 Task: Open user snippets of go.
Action: Mouse moved to (20, 619)
Screenshot: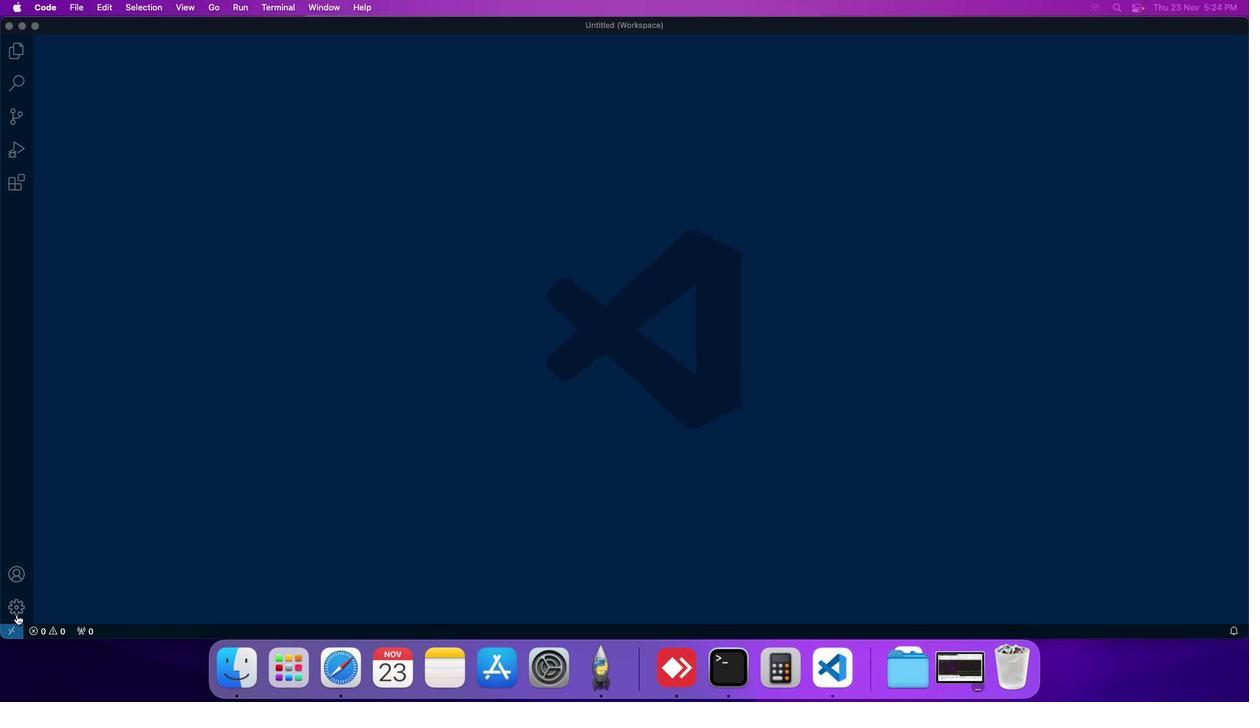 
Action: Mouse pressed left at (20, 619)
Screenshot: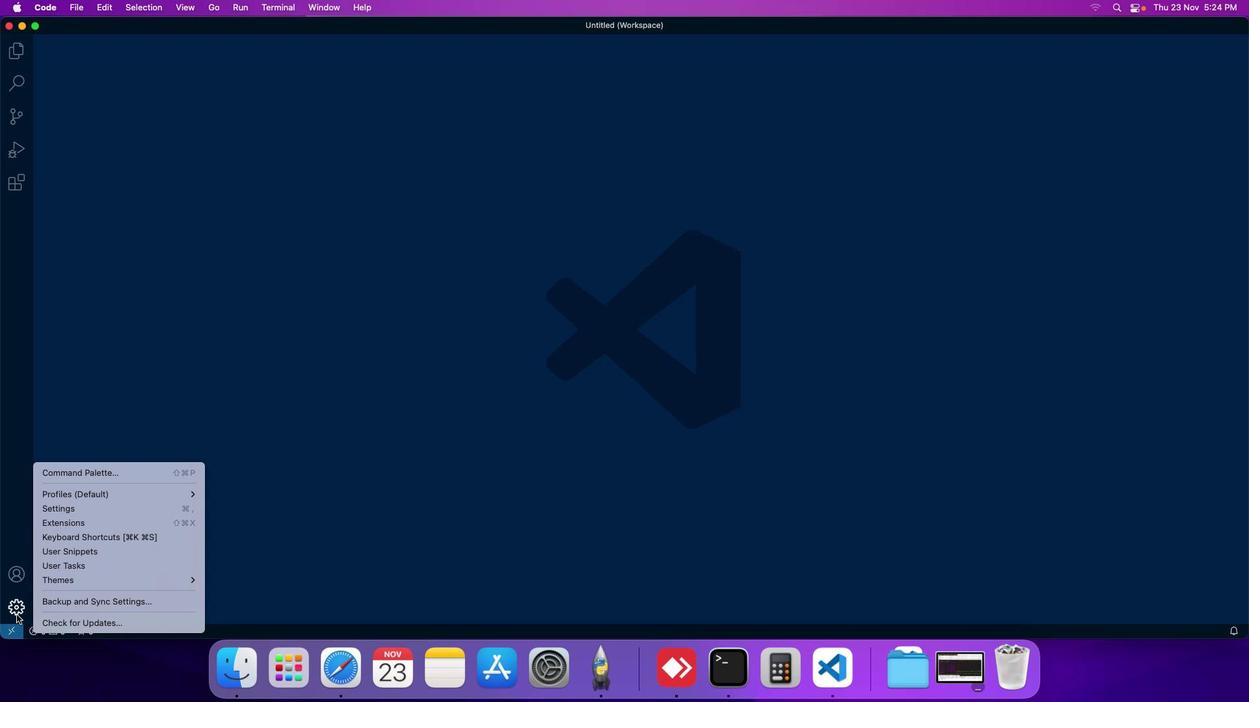 
Action: Mouse moved to (70, 551)
Screenshot: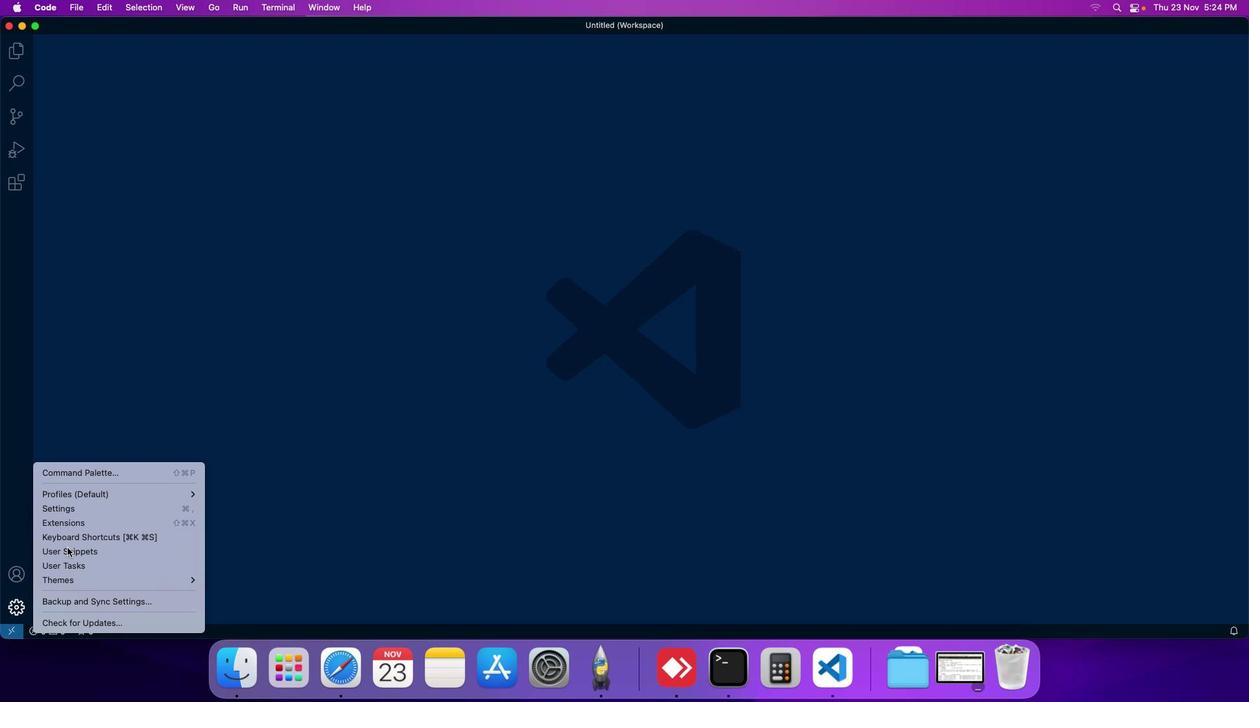 
Action: Mouse pressed left at (70, 551)
Screenshot: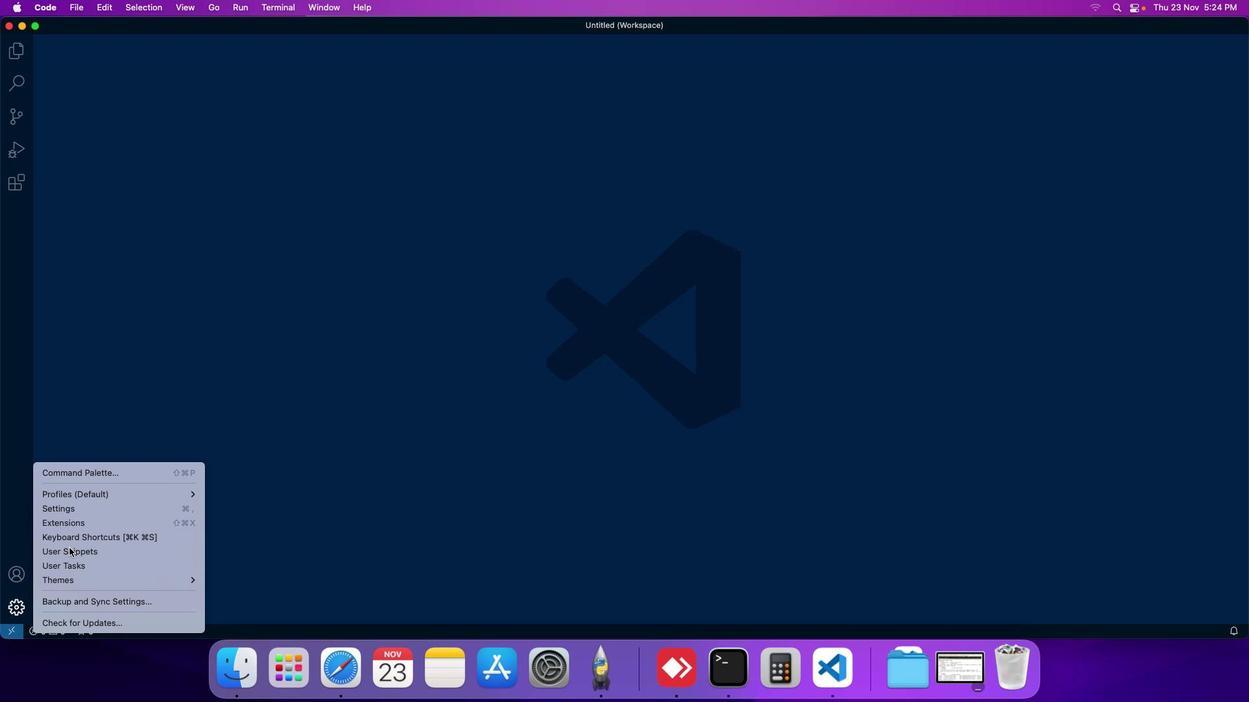
Action: Mouse moved to (461, 83)
Screenshot: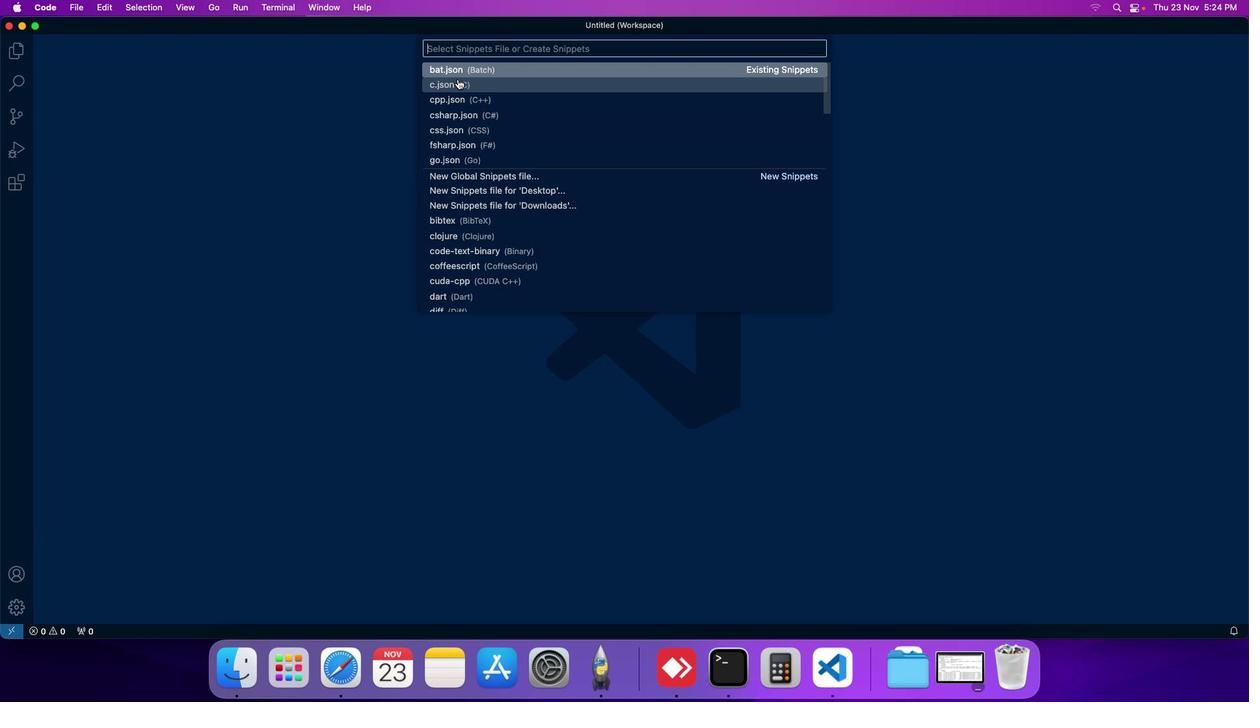 
Action: Mouse scrolled (461, 83) with delta (3, 4)
Screenshot: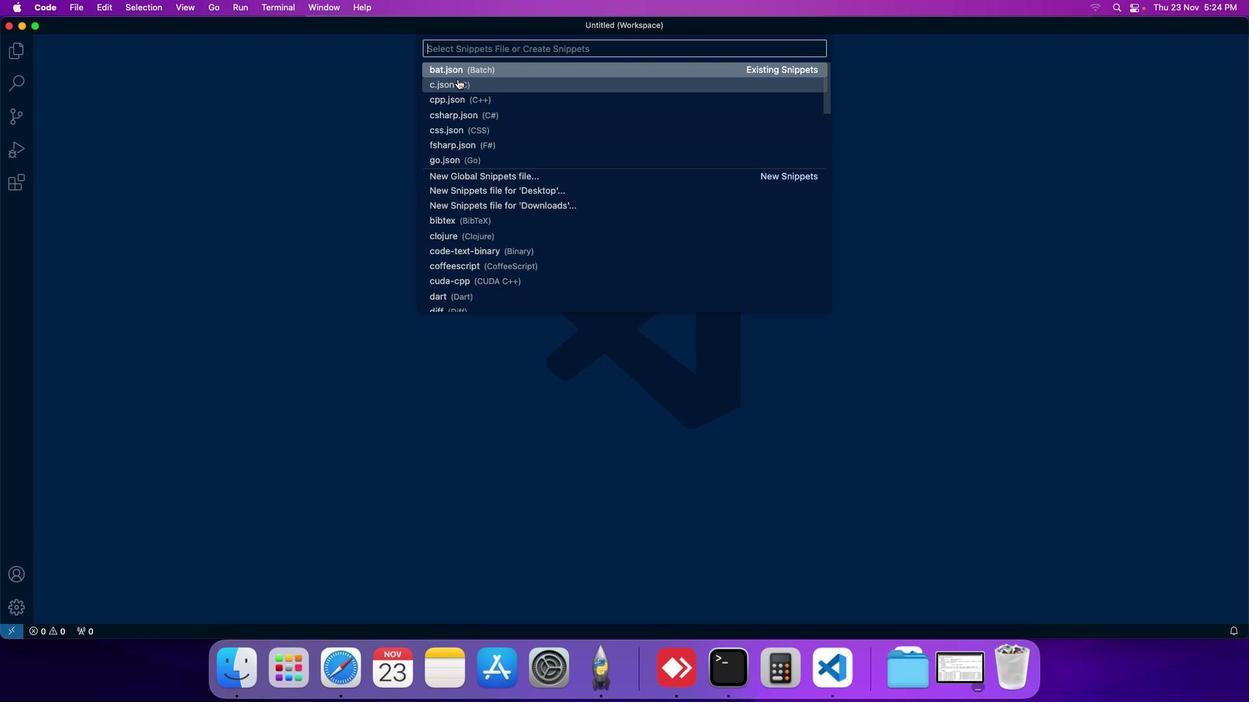 
Action: Mouse moved to (455, 167)
Screenshot: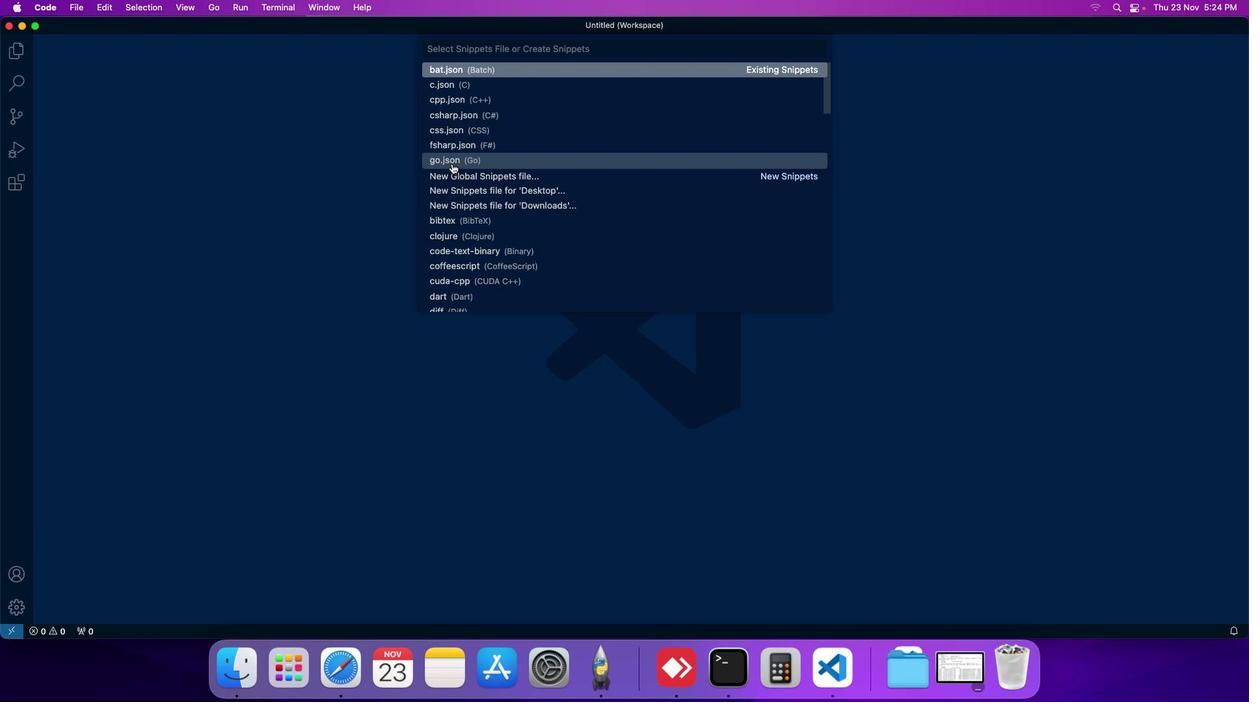 
Action: Mouse pressed left at (455, 167)
Screenshot: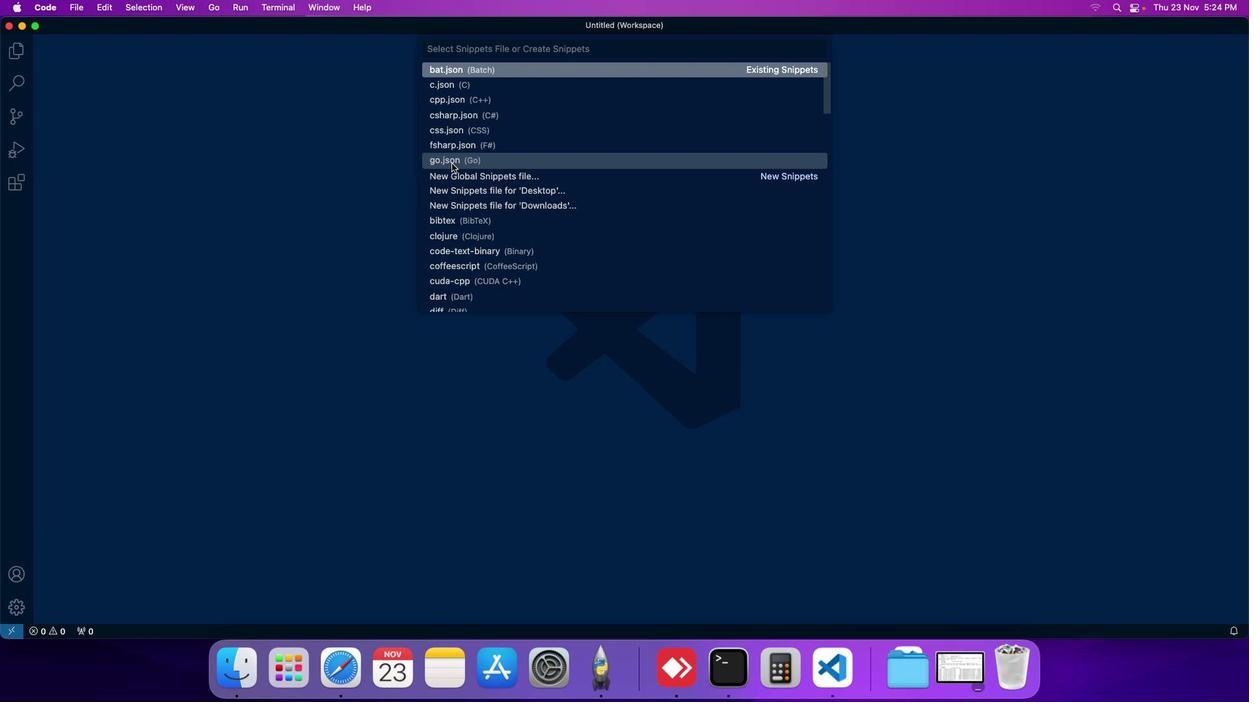 
Action: Mouse moved to (309, 245)
Screenshot: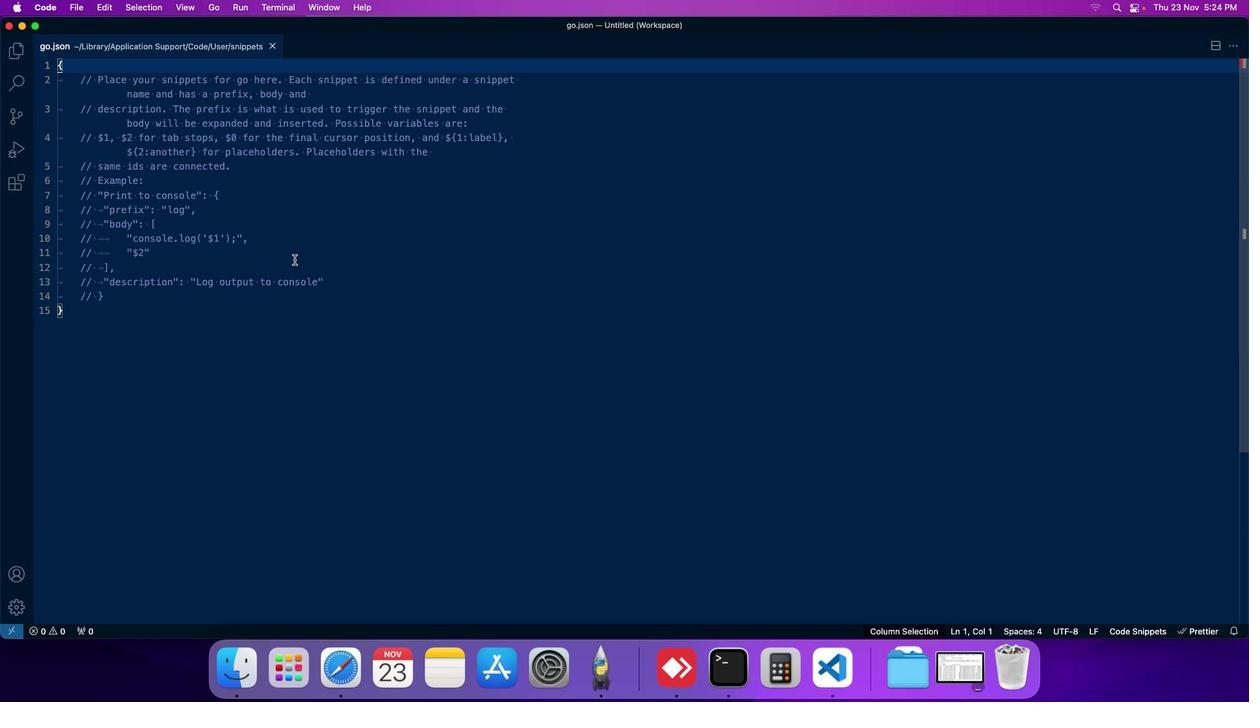 
